 Task: Create a due date automation trigger when advanced on, on the tuesday of the week before a card is due add dates due in more than 1 working days at 11:00 AM.
Action: Mouse moved to (833, 76)
Screenshot: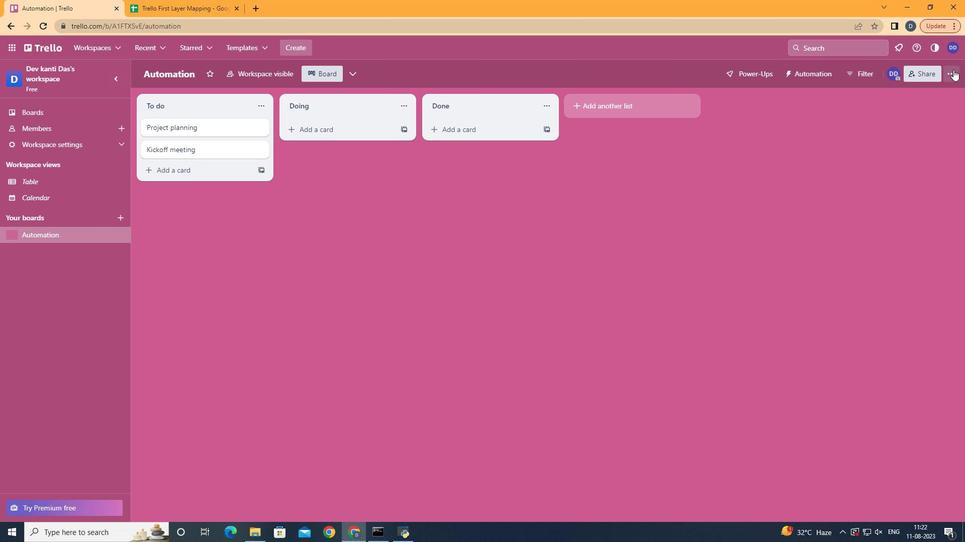 
Action: Mouse pressed left at (833, 76)
Screenshot: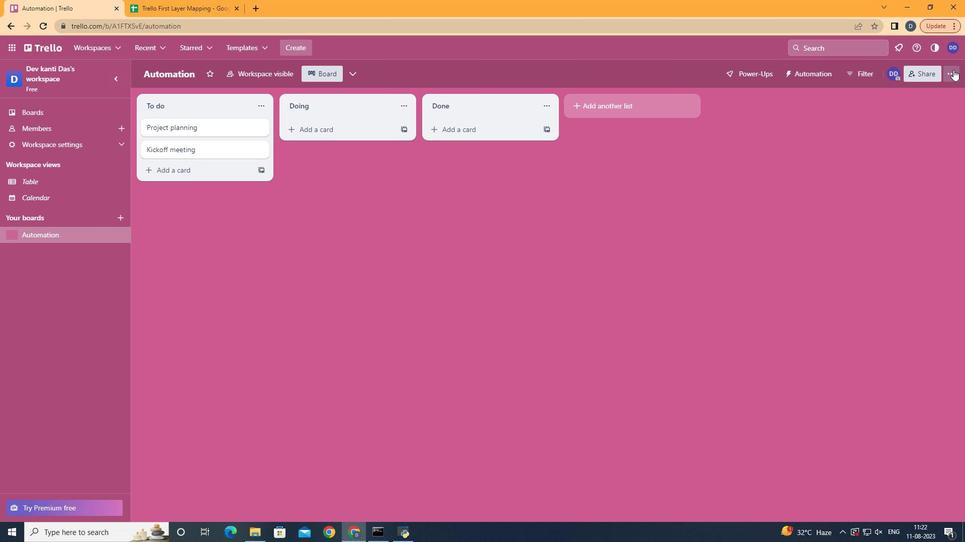 
Action: Mouse moved to (802, 219)
Screenshot: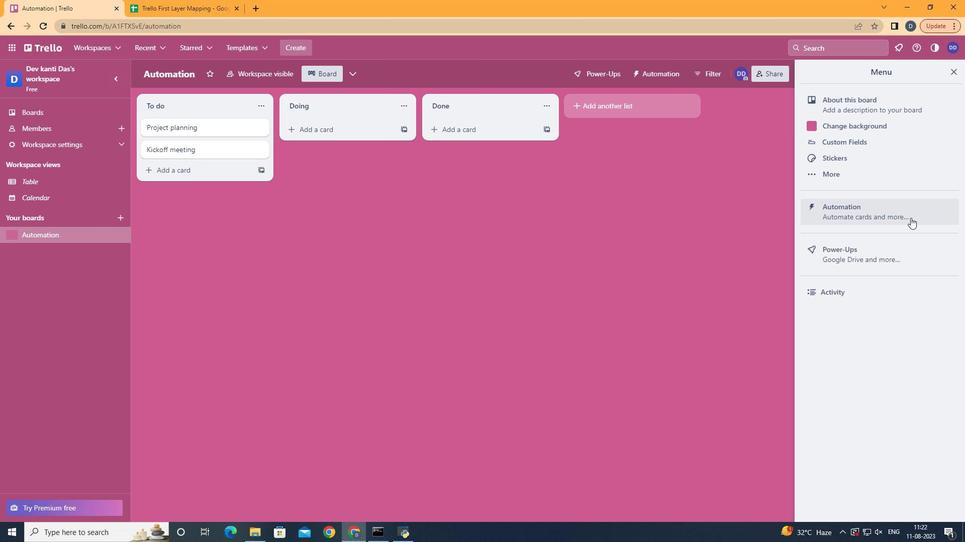 
Action: Mouse pressed left at (802, 219)
Screenshot: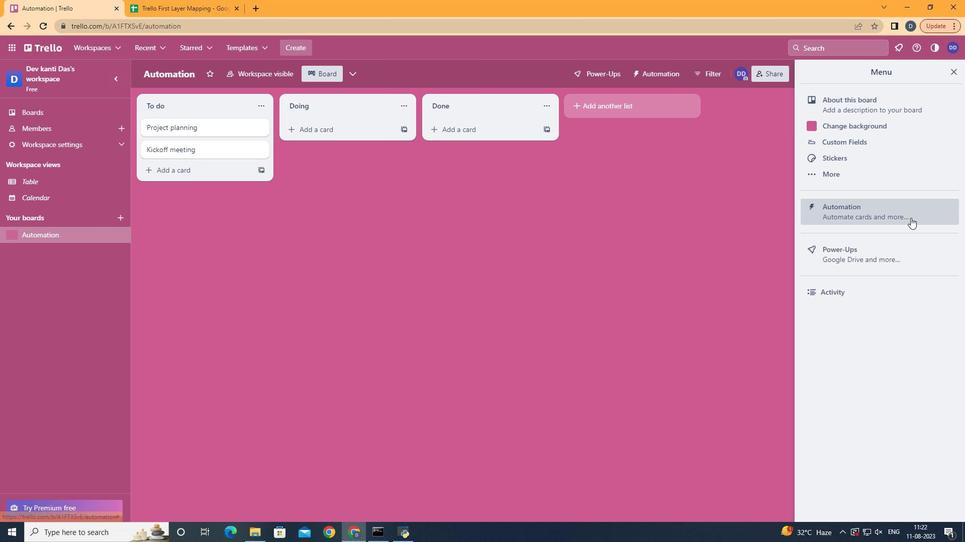 
Action: Mouse moved to (277, 200)
Screenshot: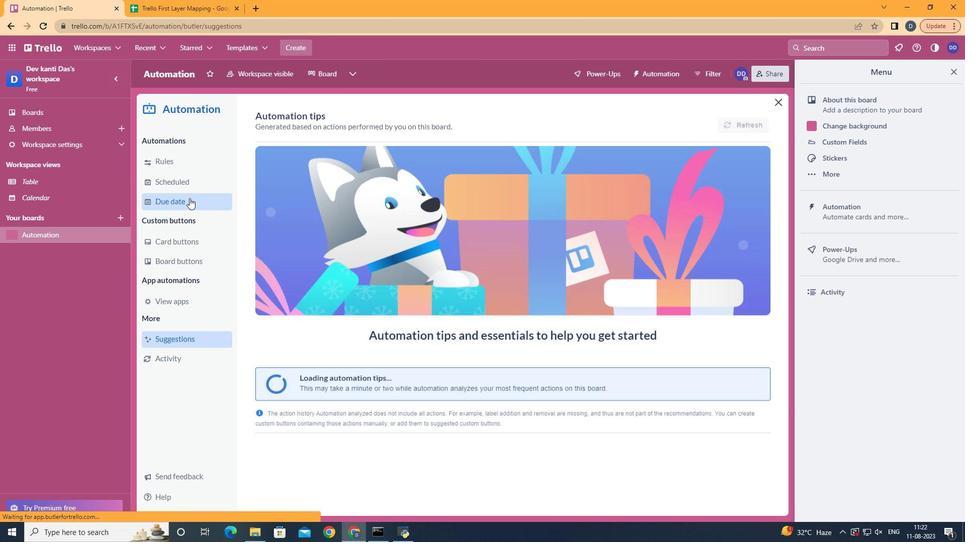 
Action: Mouse pressed left at (277, 200)
Screenshot: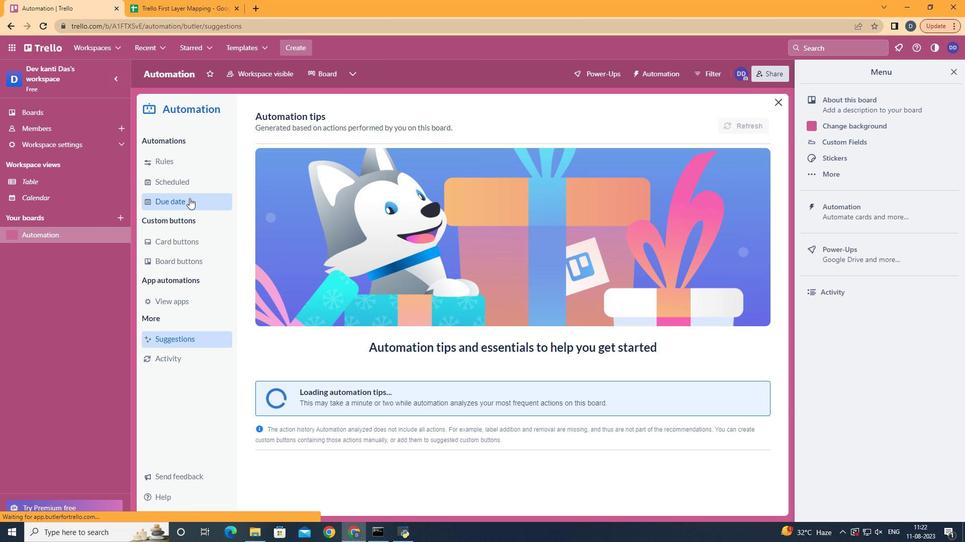 
Action: Mouse moved to (658, 125)
Screenshot: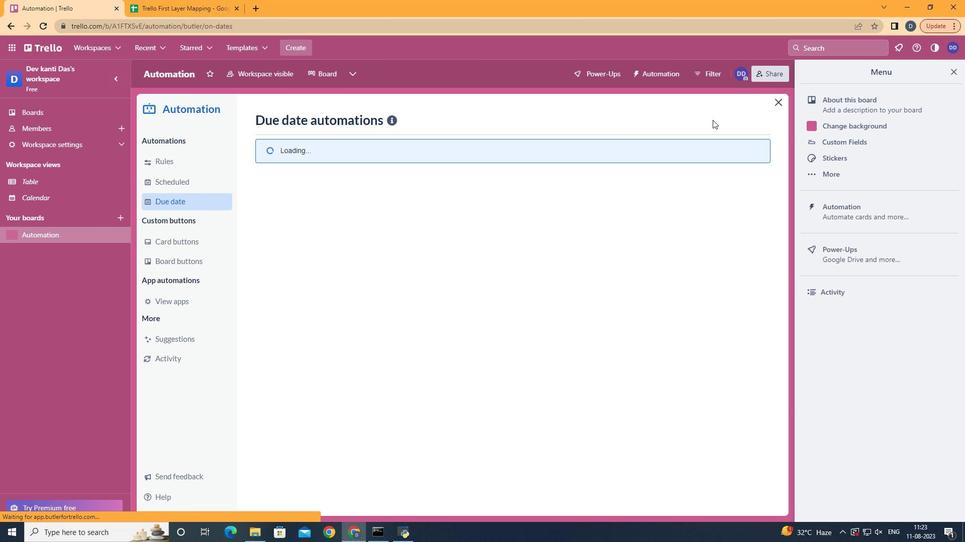 
Action: Mouse pressed left at (658, 125)
Screenshot: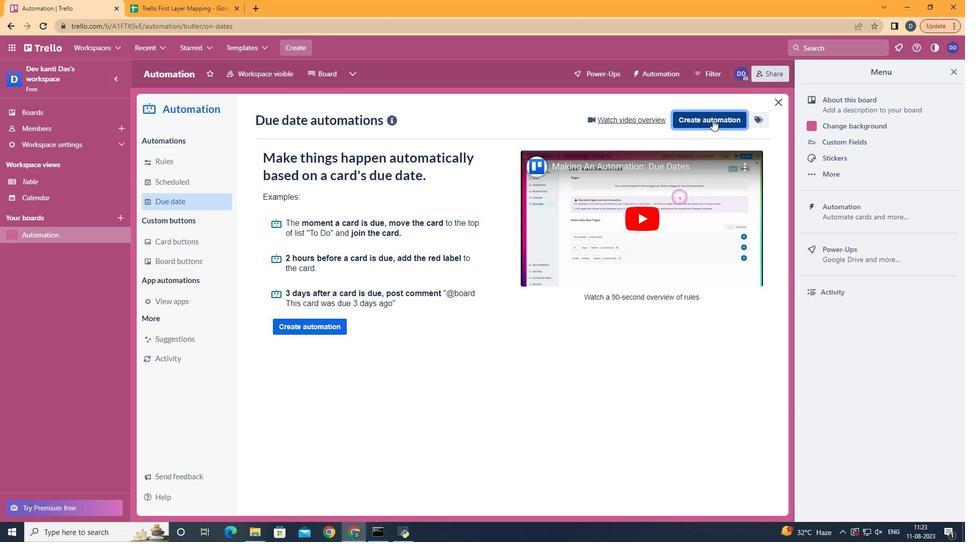 
Action: Mouse moved to (534, 223)
Screenshot: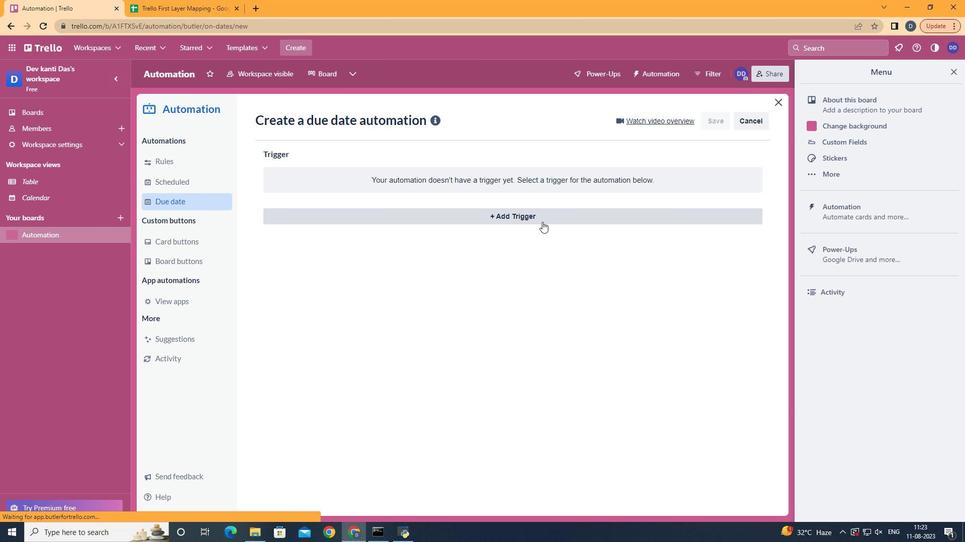 
Action: Mouse pressed left at (534, 223)
Screenshot: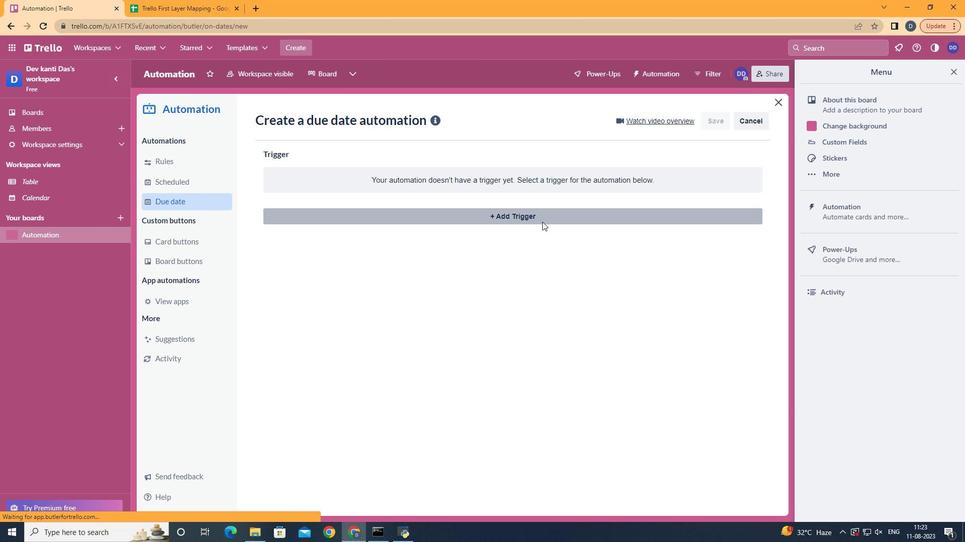 
Action: Mouse moved to (366, 276)
Screenshot: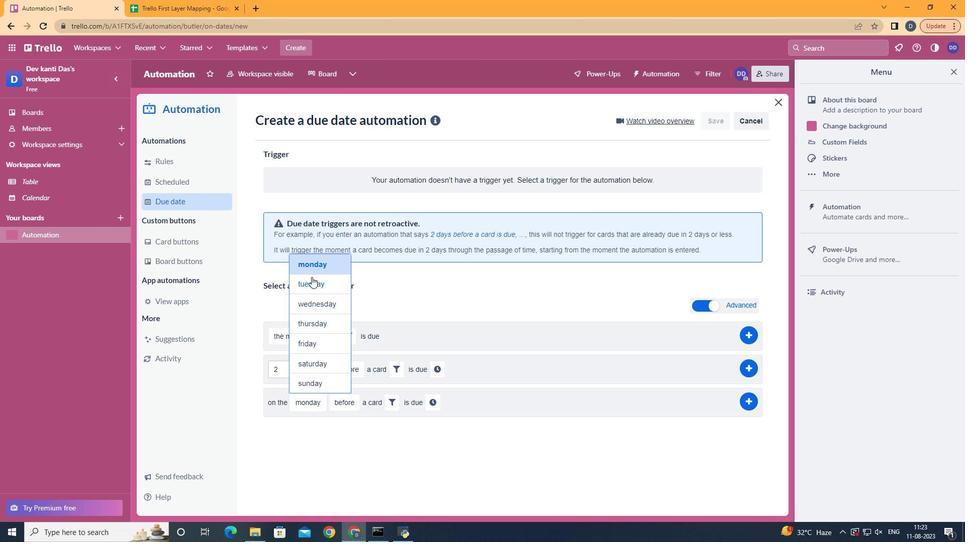 
Action: Mouse pressed left at (366, 276)
Screenshot: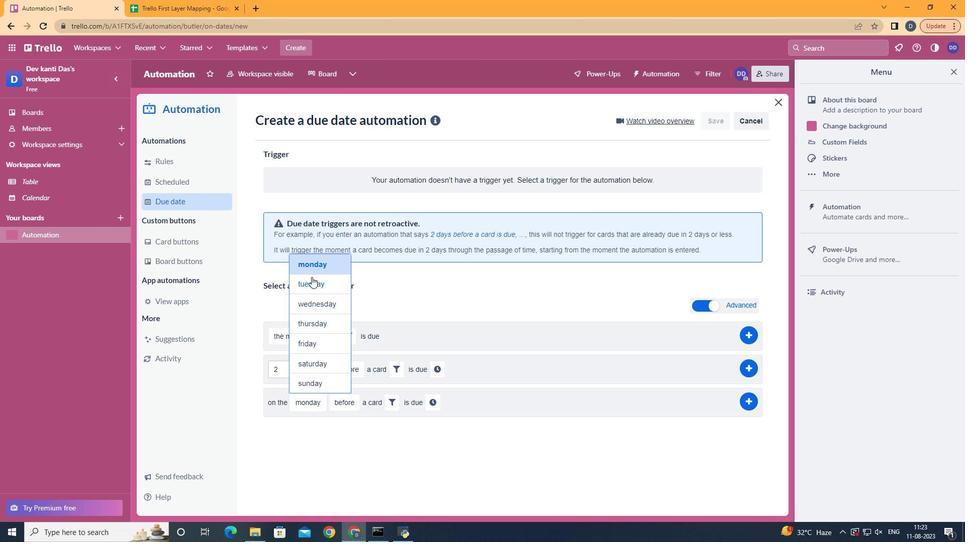 
Action: Mouse moved to (413, 475)
Screenshot: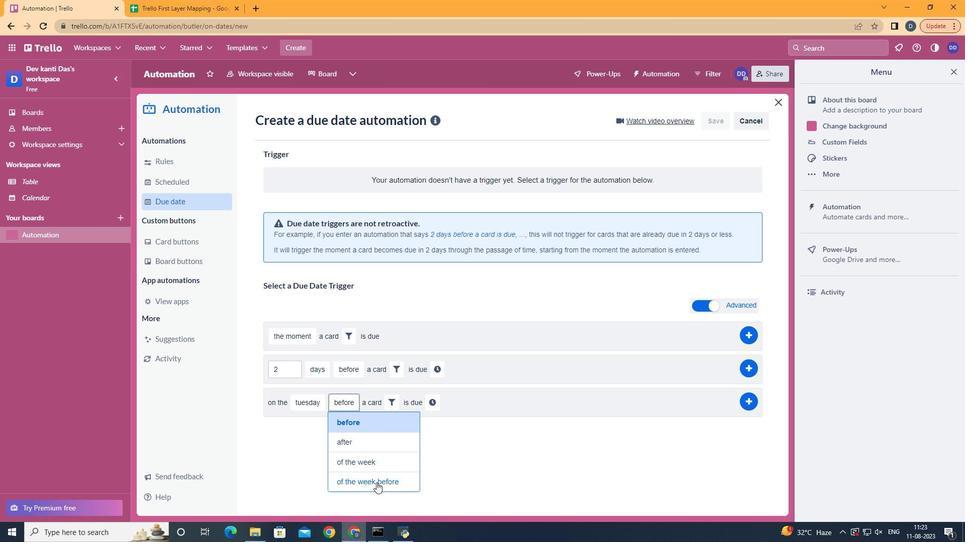 
Action: Mouse pressed left at (413, 475)
Screenshot: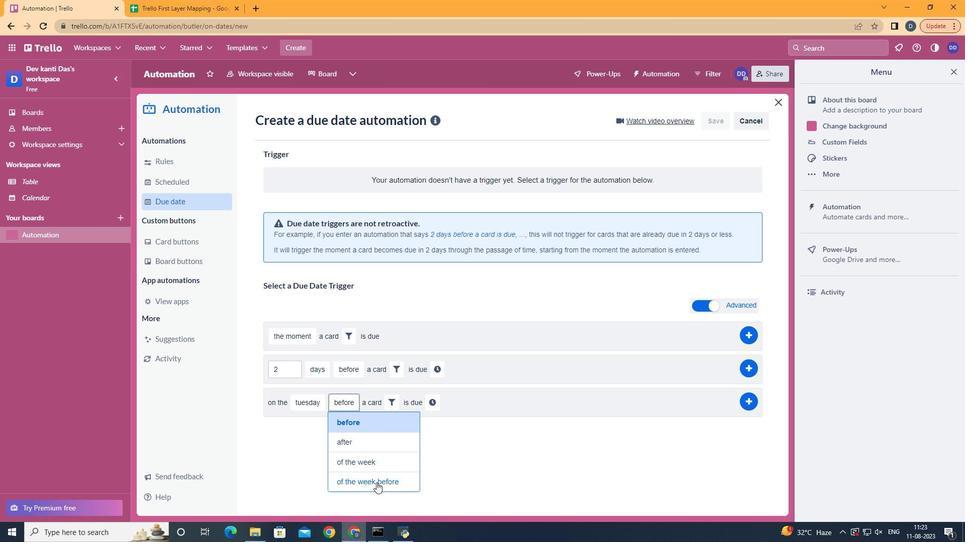 
Action: Mouse moved to (442, 398)
Screenshot: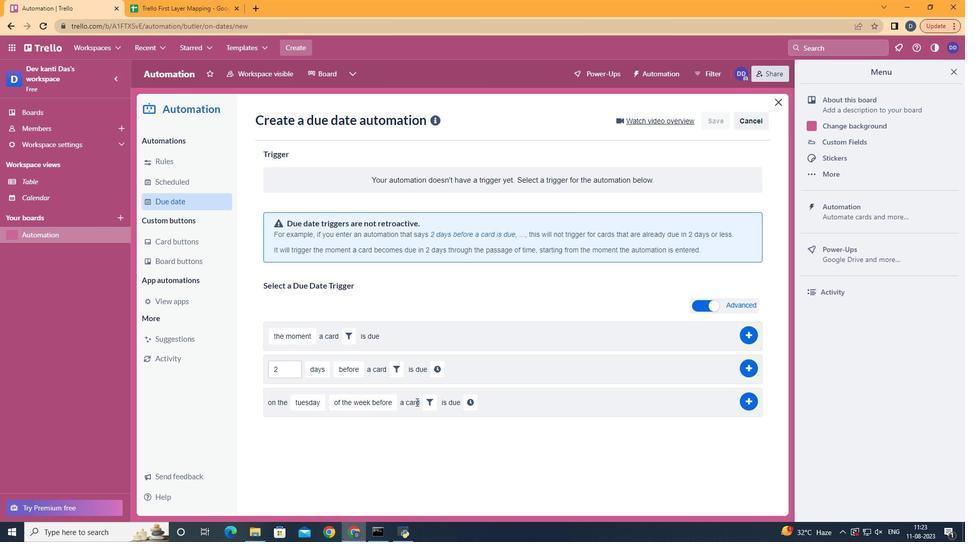 
Action: Mouse pressed left at (442, 398)
Screenshot: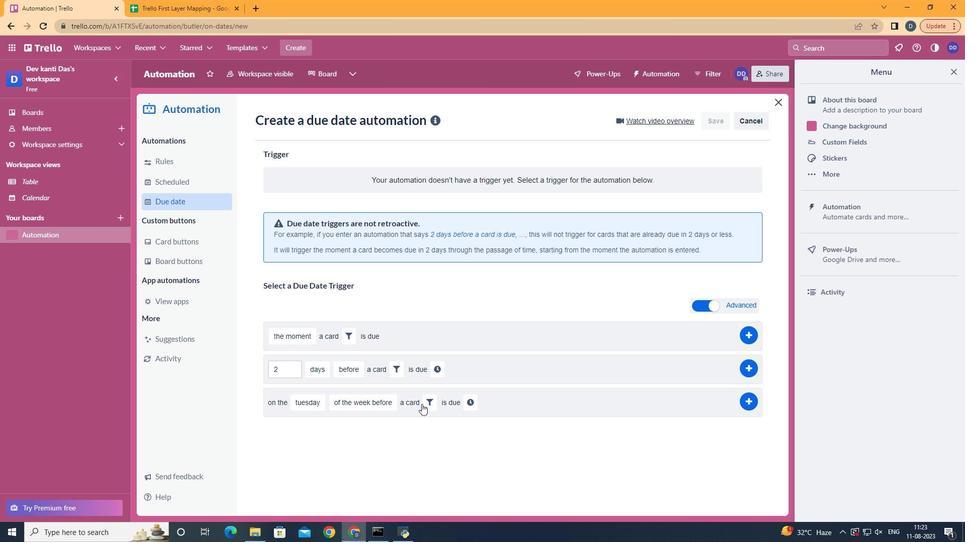 
Action: Mouse moved to (448, 400)
Screenshot: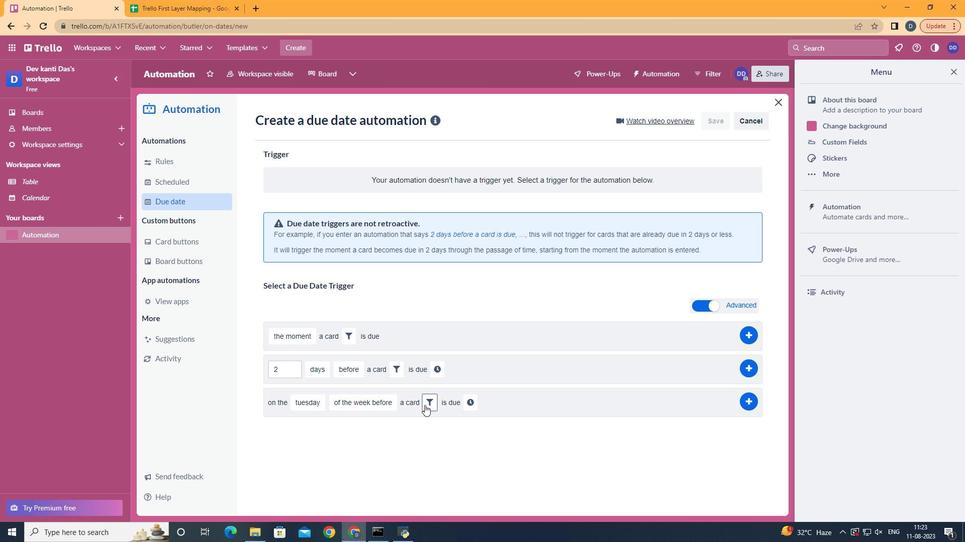 
Action: Mouse pressed left at (448, 400)
Screenshot: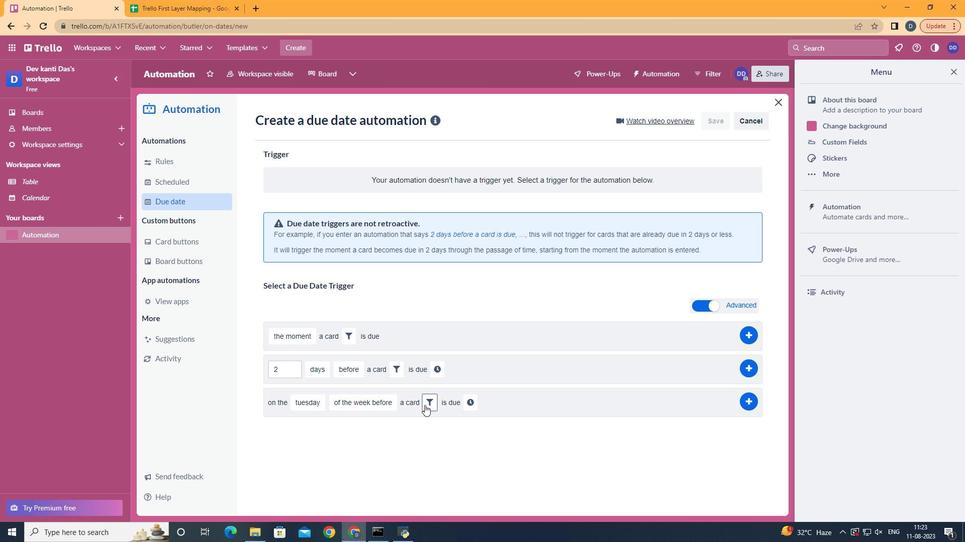 
Action: Mouse moved to (490, 425)
Screenshot: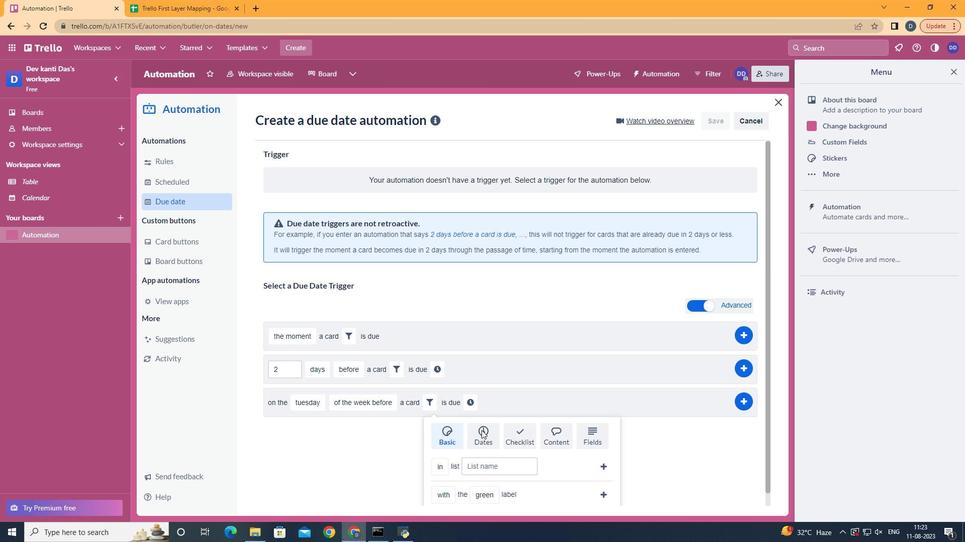 
Action: Mouse pressed left at (490, 425)
Screenshot: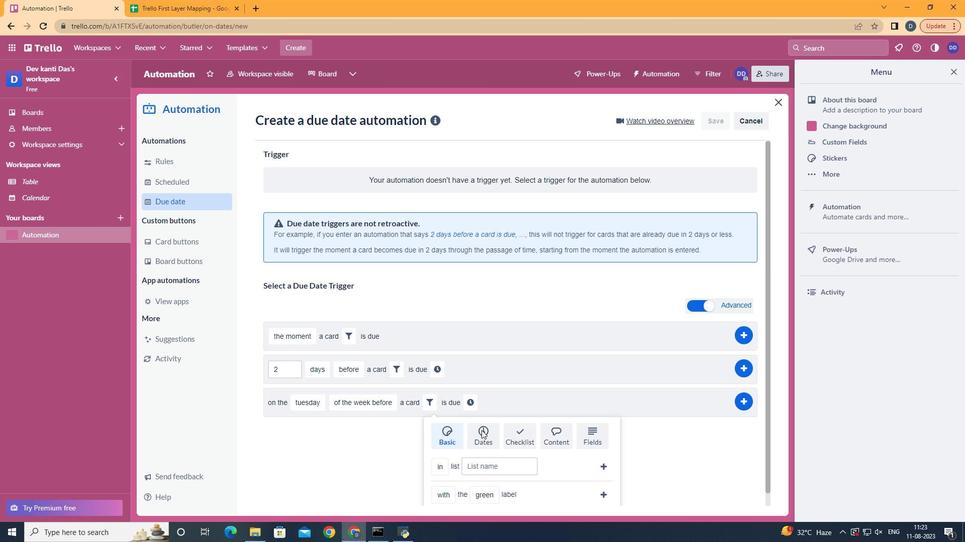 
Action: Mouse moved to (494, 425)
Screenshot: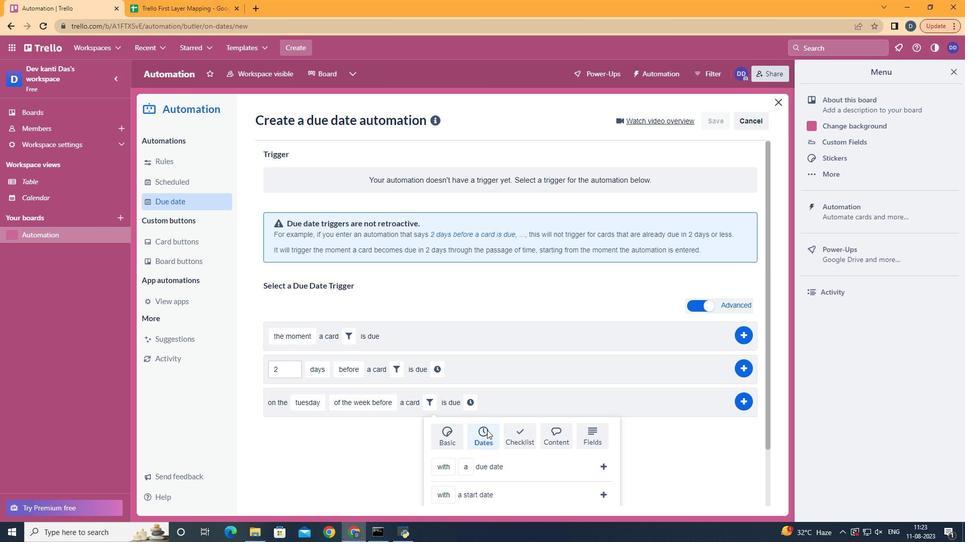 
Action: Mouse scrolled (494, 424) with delta (0, 0)
Screenshot: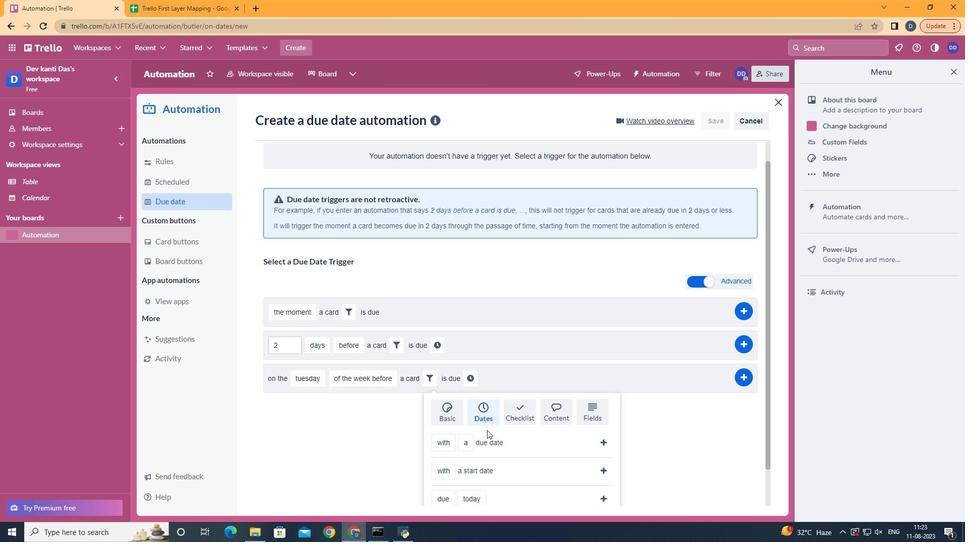 
Action: Mouse scrolled (494, 424) with delta (0, 0)
Screenshot: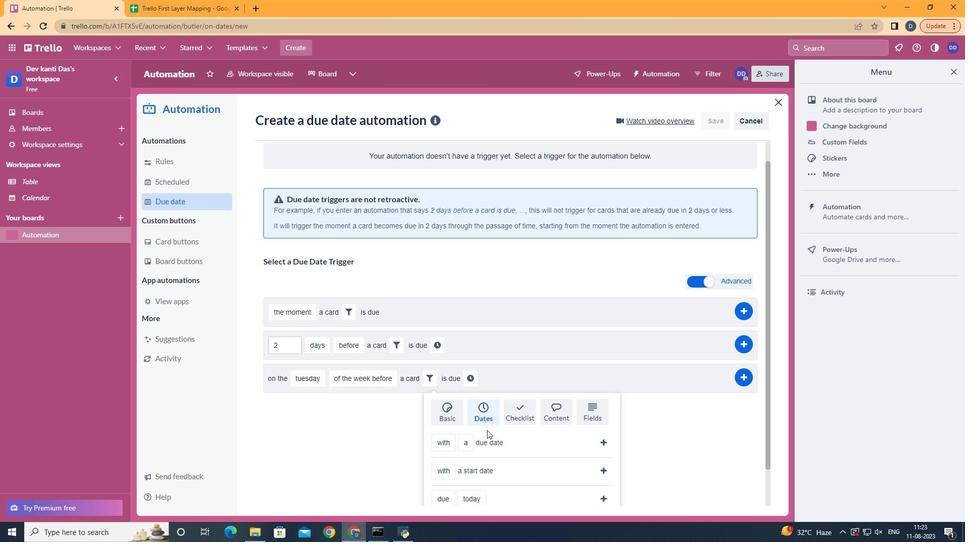 
Action: Mouse scrolled (494, 424) with delta (0, 0)
Screenshot: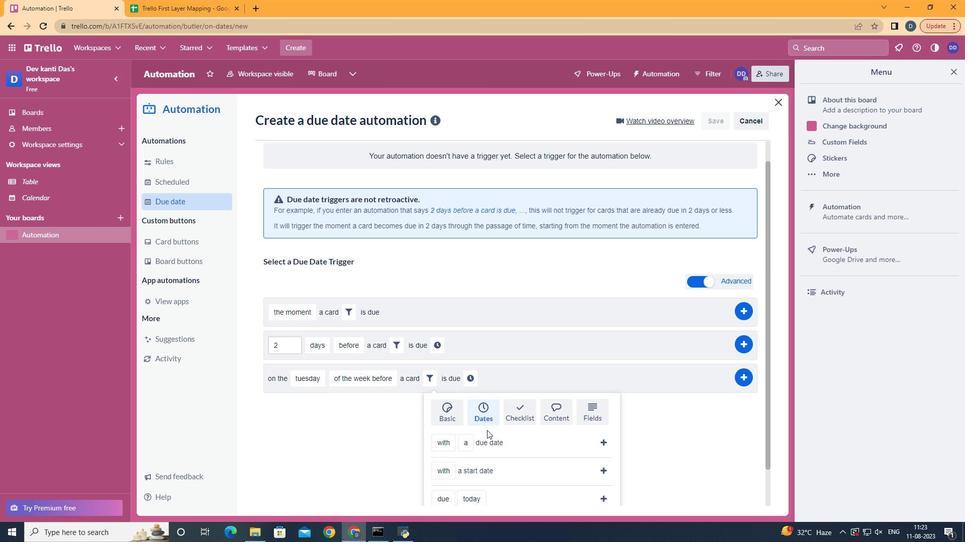 
Action: Mouse moved to (504, 413)
Screenshot: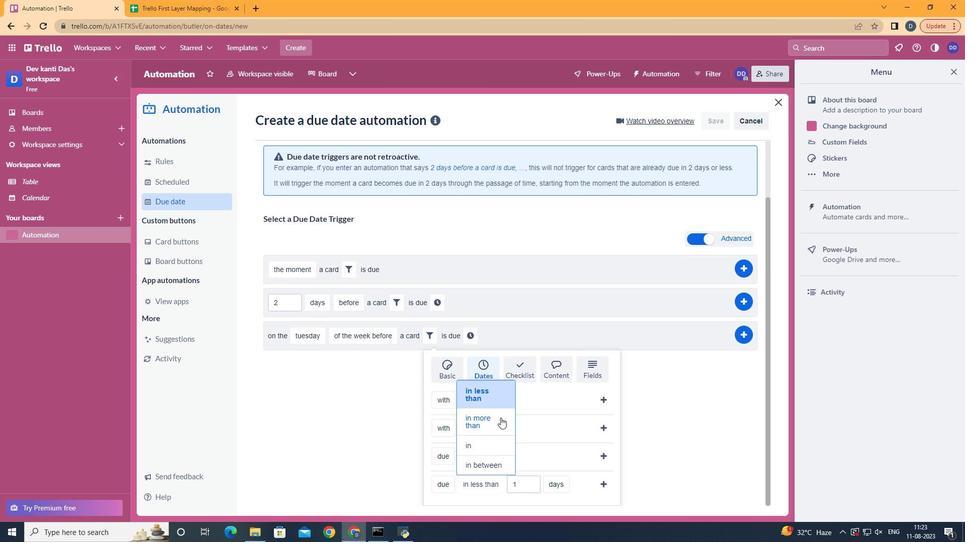 
Action: Mouse pressed left at (504, 413)
Screenshot: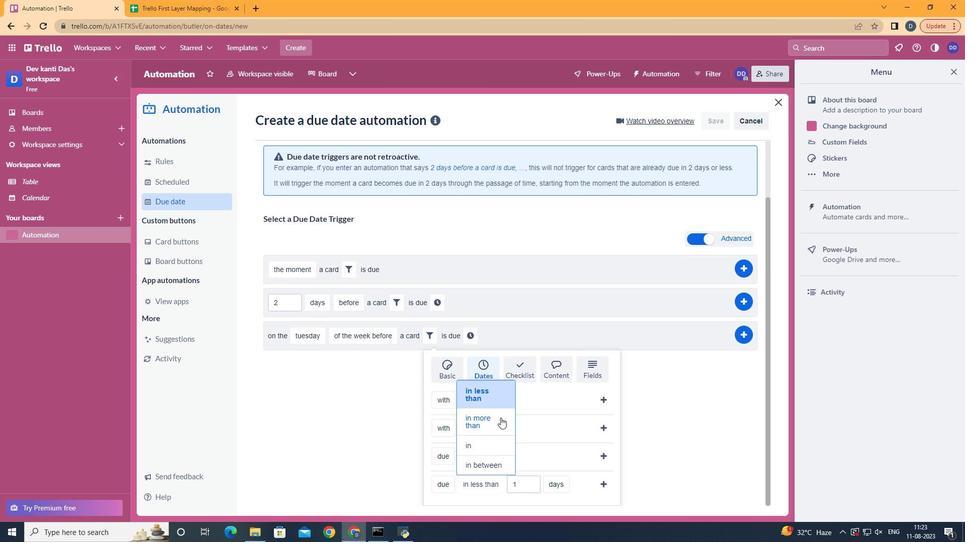 
Action: Mouse moved to (556, 456)
Screenshot: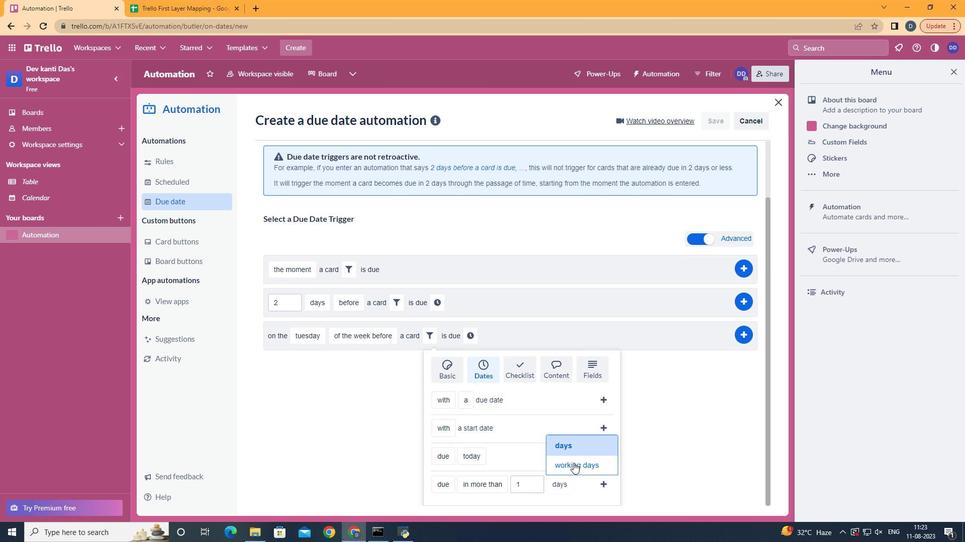 
Action: Mouse pressed left at (556, 456)
Screenshot: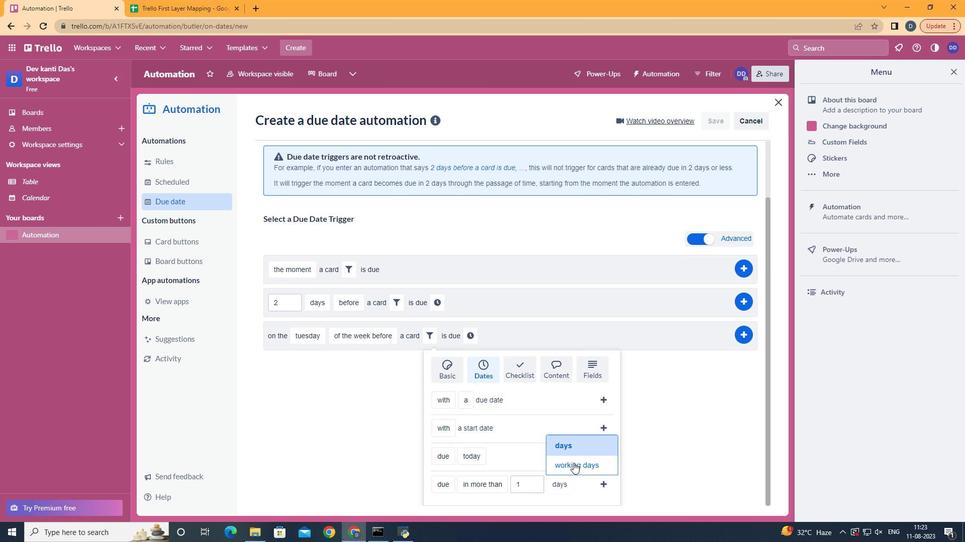 
Action: Mouse moved to (585, 477)
Screenshot: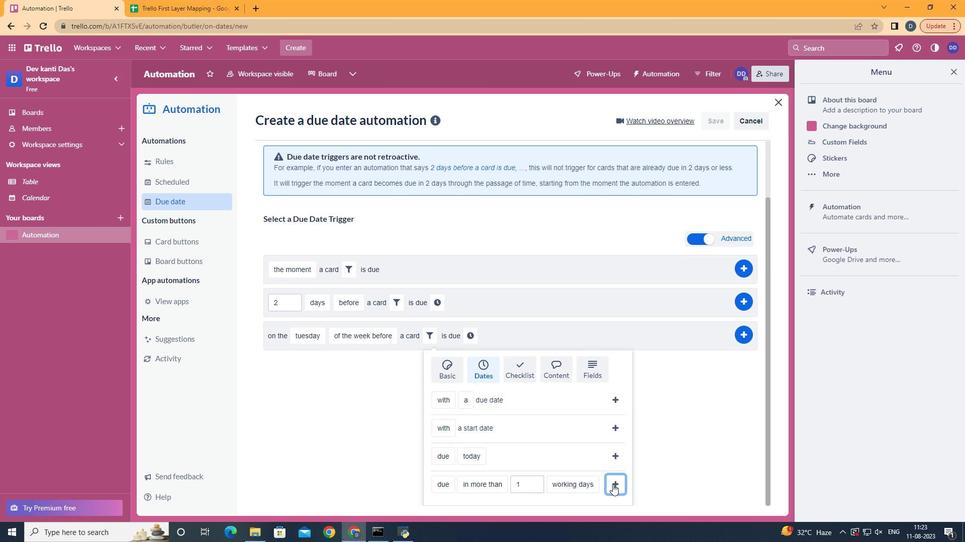
Action: Mouse pressed left at (585, 477)
Screenshot: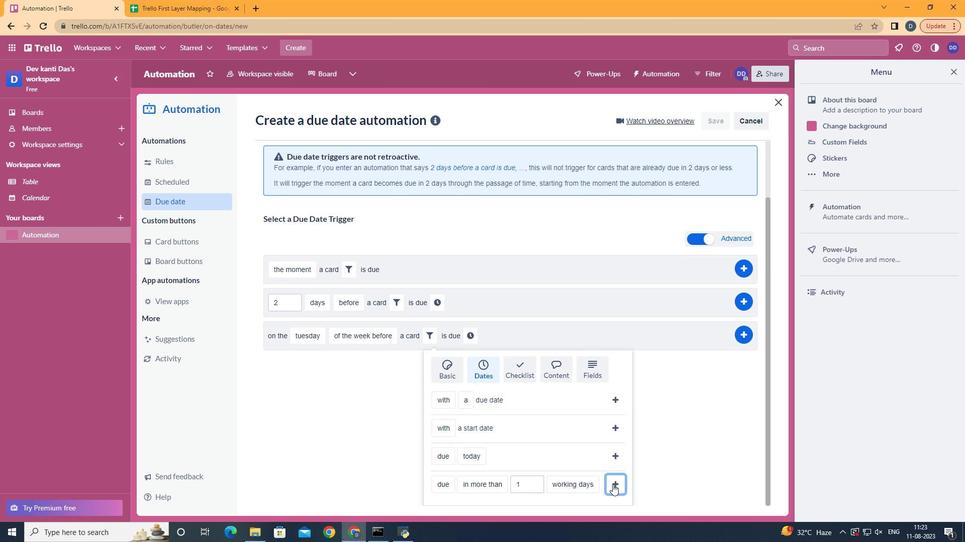 
Action: Mouse moved to (573, 400)
Screenshot: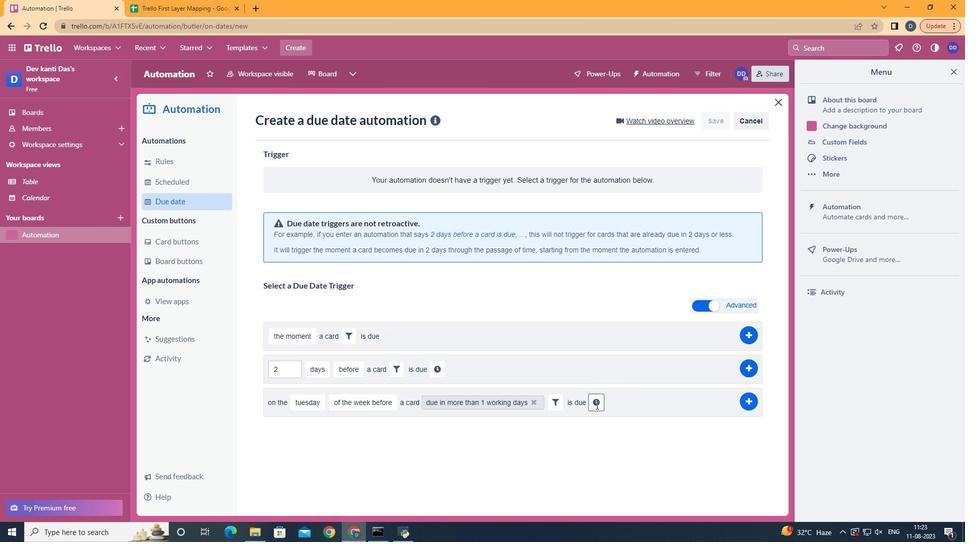 
Action: Mouse pressed left at (573, 400)
Screenshot: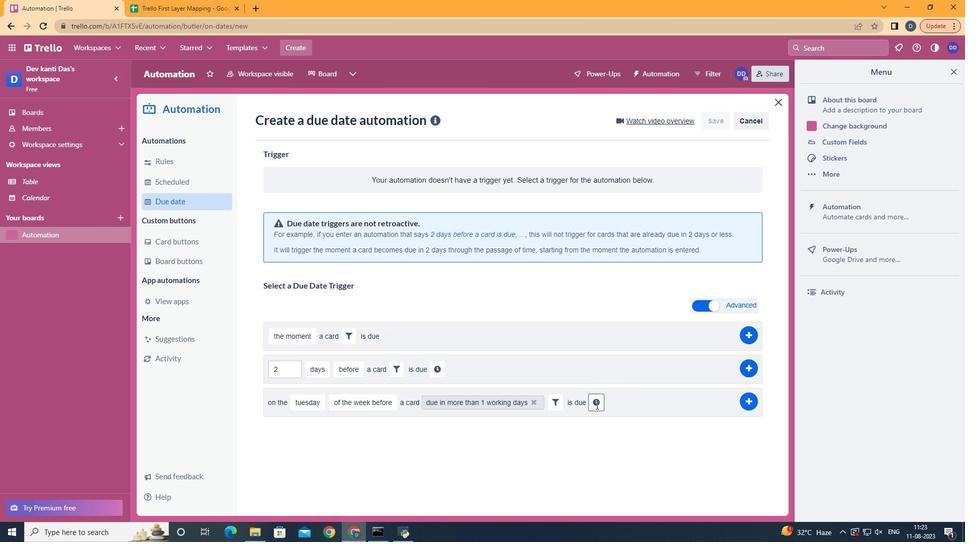 
Action: Mouse moved to (622, 396)
Screenshot: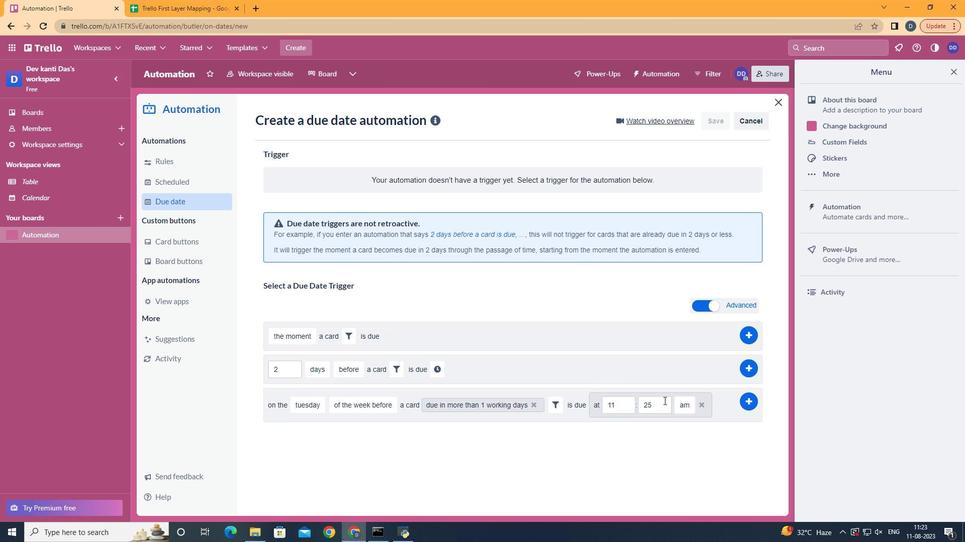 
Action: Mouse pressed left at (622, 396)
Screenshot: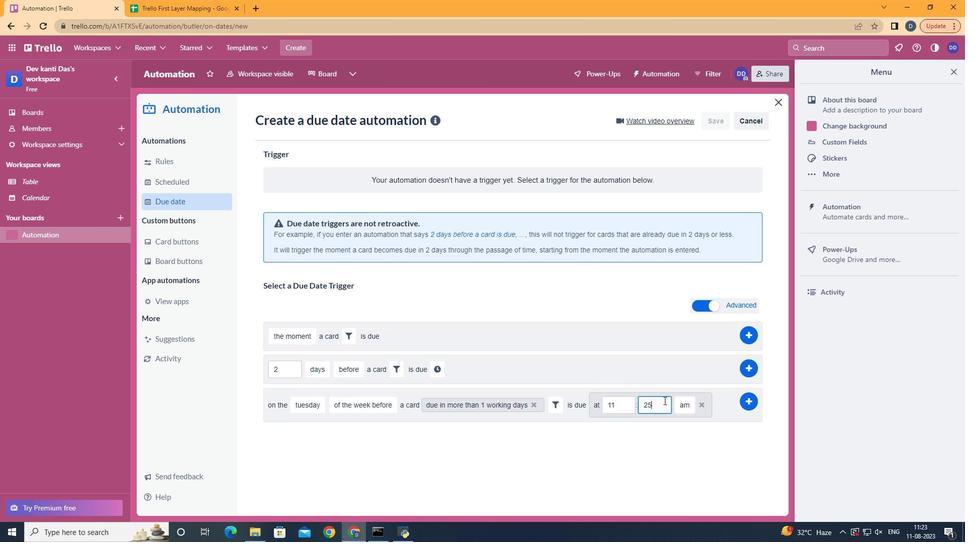 
Action: Key pressed <Key.backspace><Key.backspace>00
Screenshot: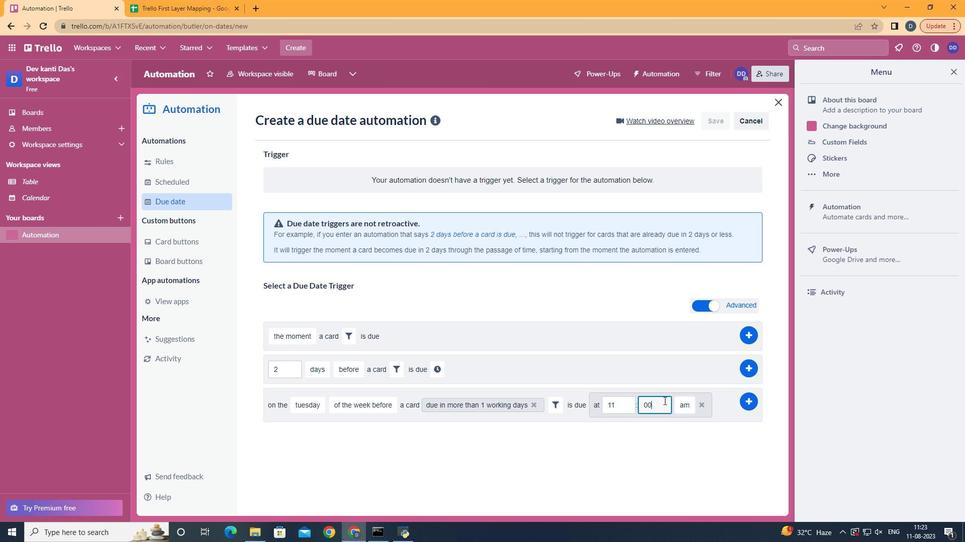 
Action: Mouse moved to (687, 398)
Screenshot: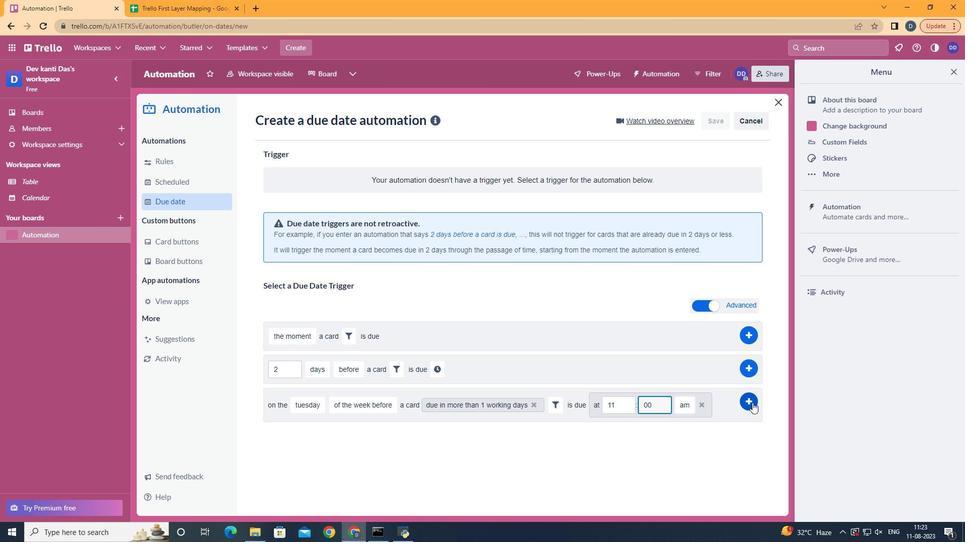
Action: Mouse pressed left at (687, 398)
Screenshot: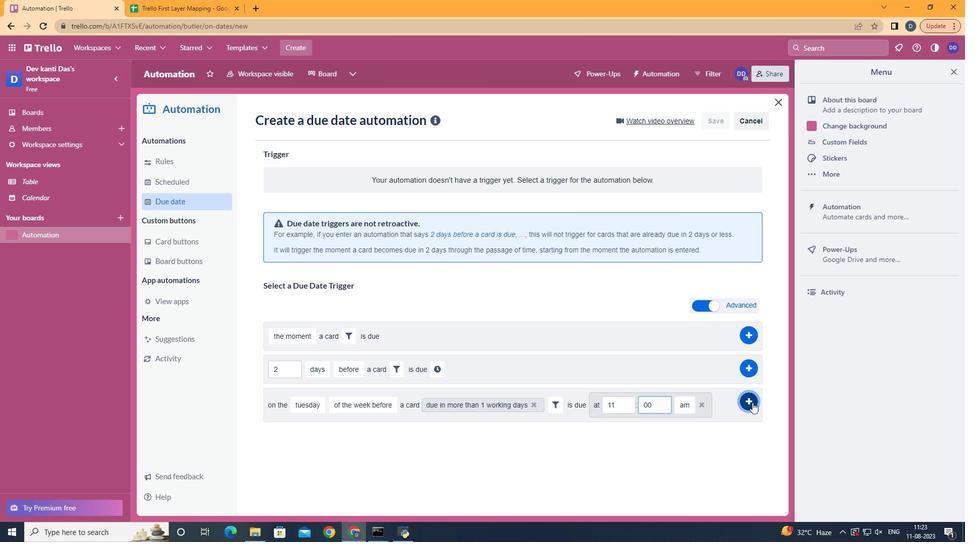 
